 Task: Look for properties under $200/Sq. ft.
Action: Mouse moved to (465, 193)
Screenshot: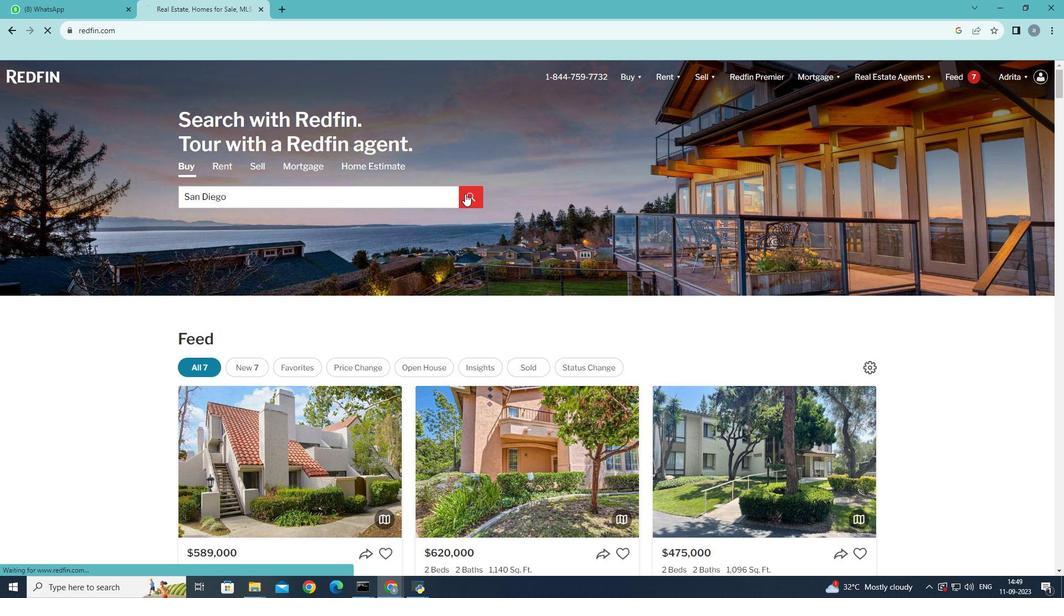 
Action: Mouse pressed left at (465, 193)
Screenshot: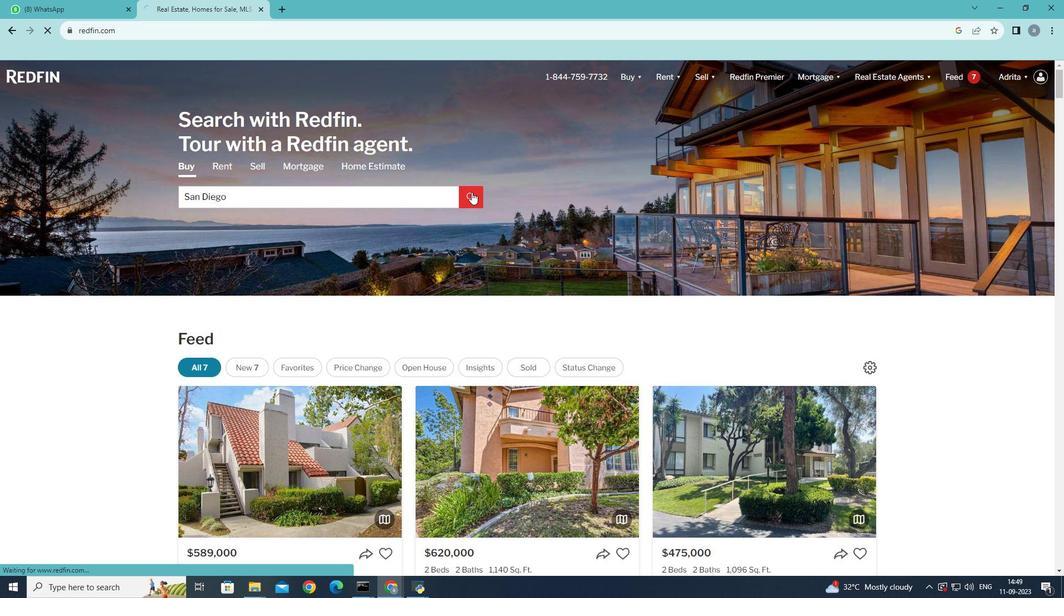 
Action: Mouse moved to (957, 152)
Screenshot: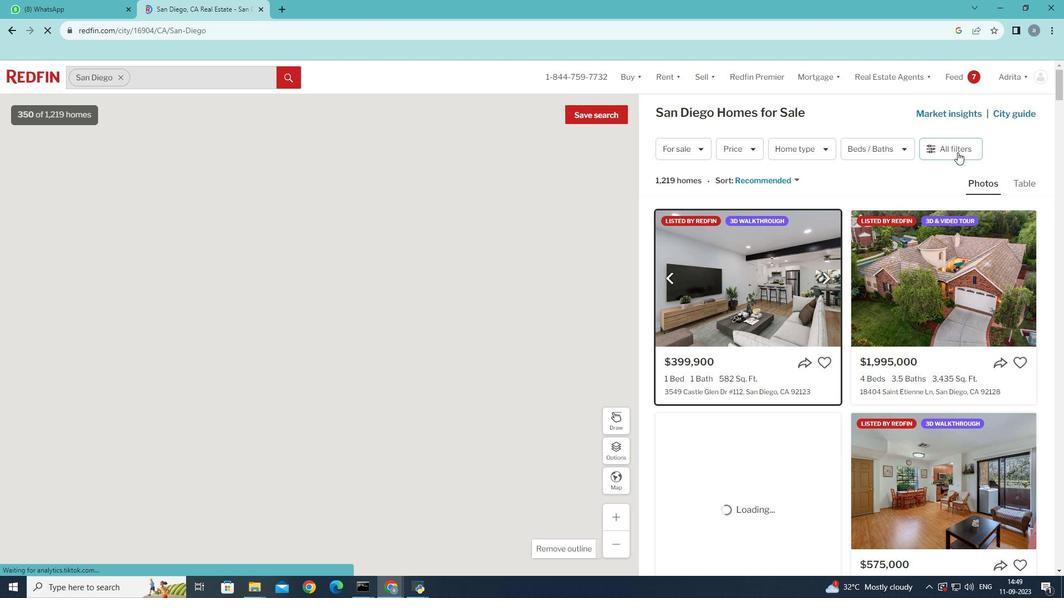 
Action: Mouse pressed left at (957, 152)
Screenshot: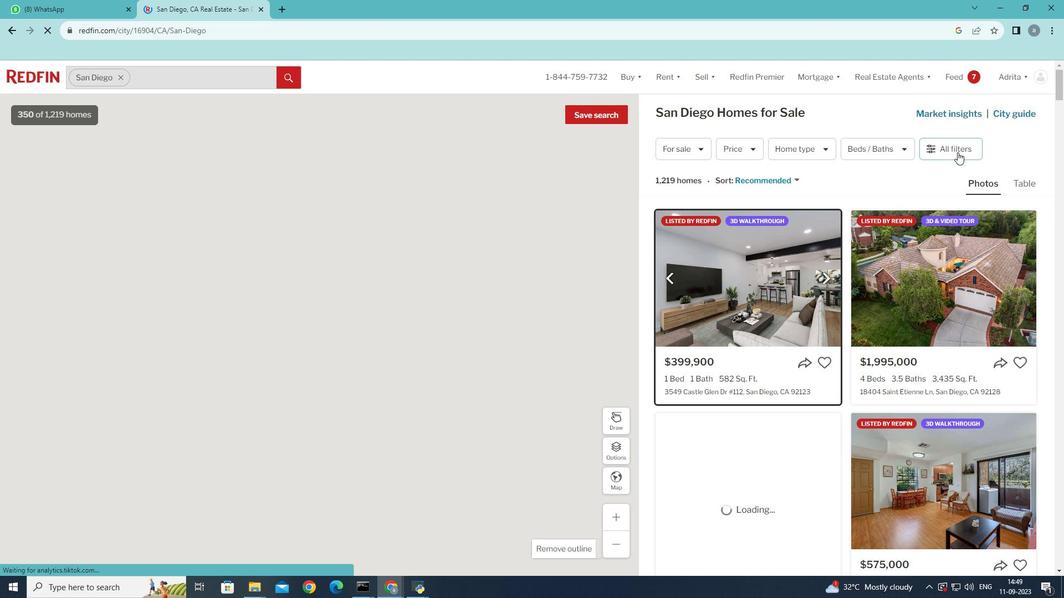 
Action: Mouse moved to (968, 152)
Screenshot: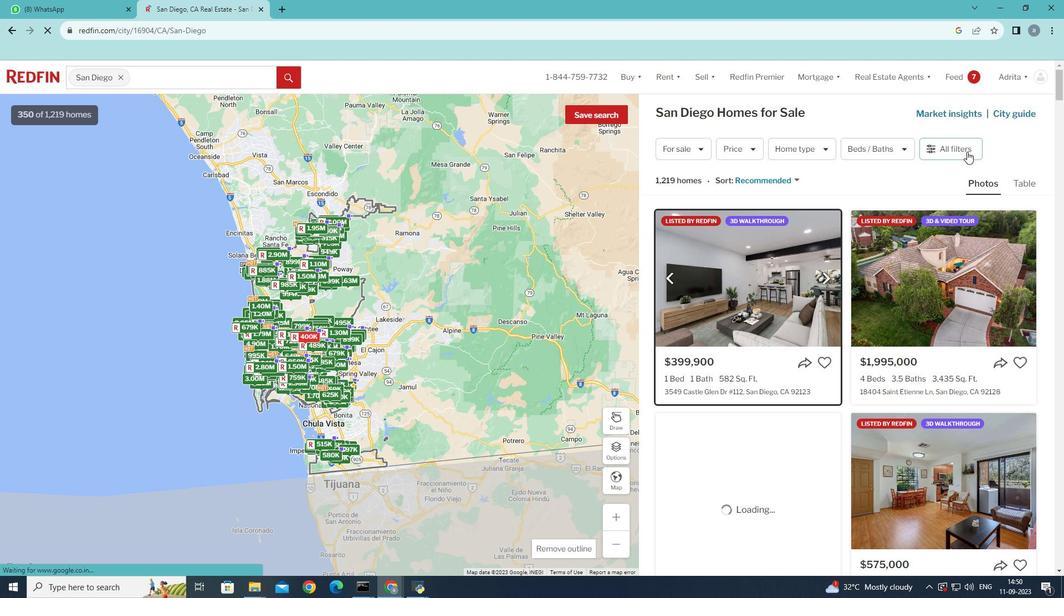 
Action: Mouse pressed left at (968, 152)
Screenshot: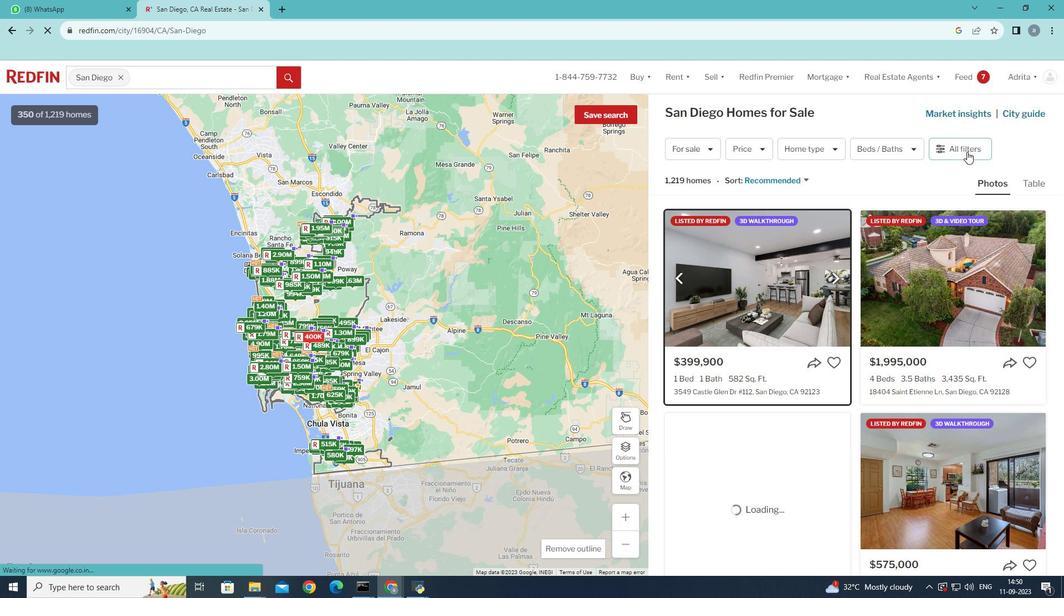 
Action: Mouse moved to (858, 452)
Screenshot: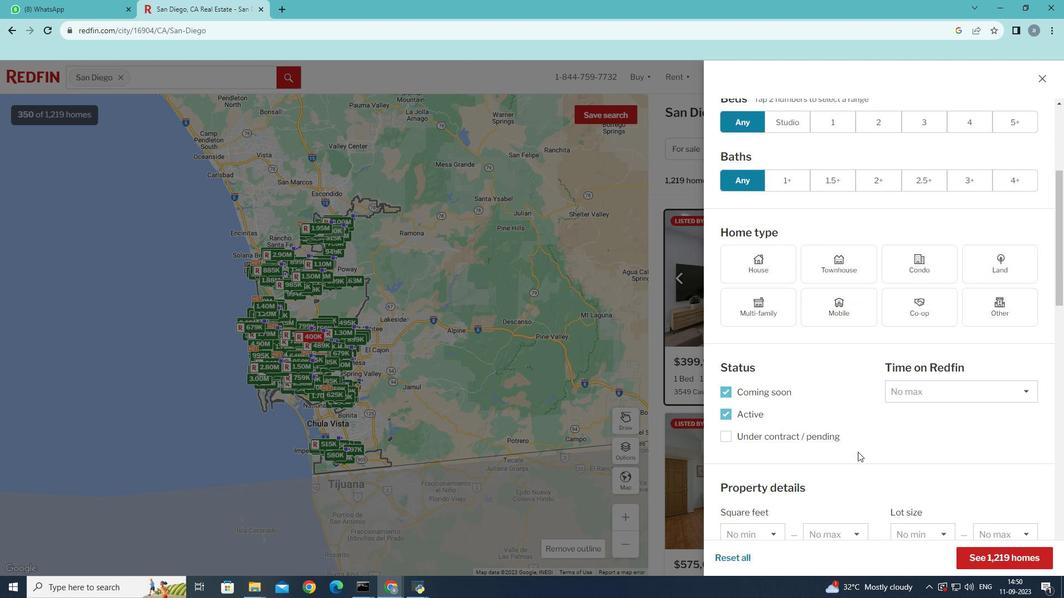 
Action: Mouse scrolled (858, 451) with delta (0, 0)
Screenshot: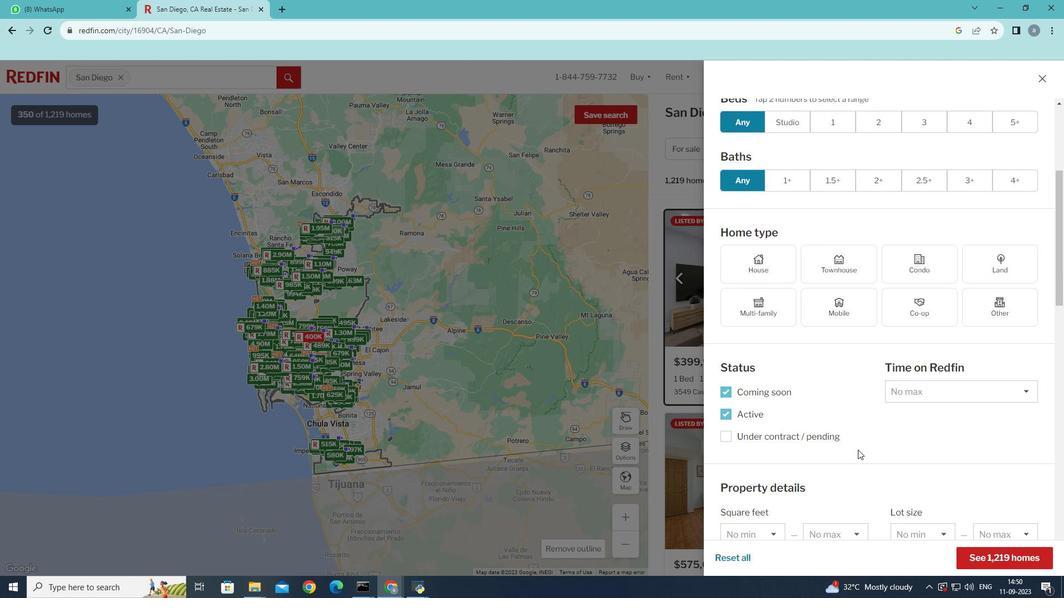 
Action: Mouse scrolled (858, 451) with delta (0, 0)
Screenshot: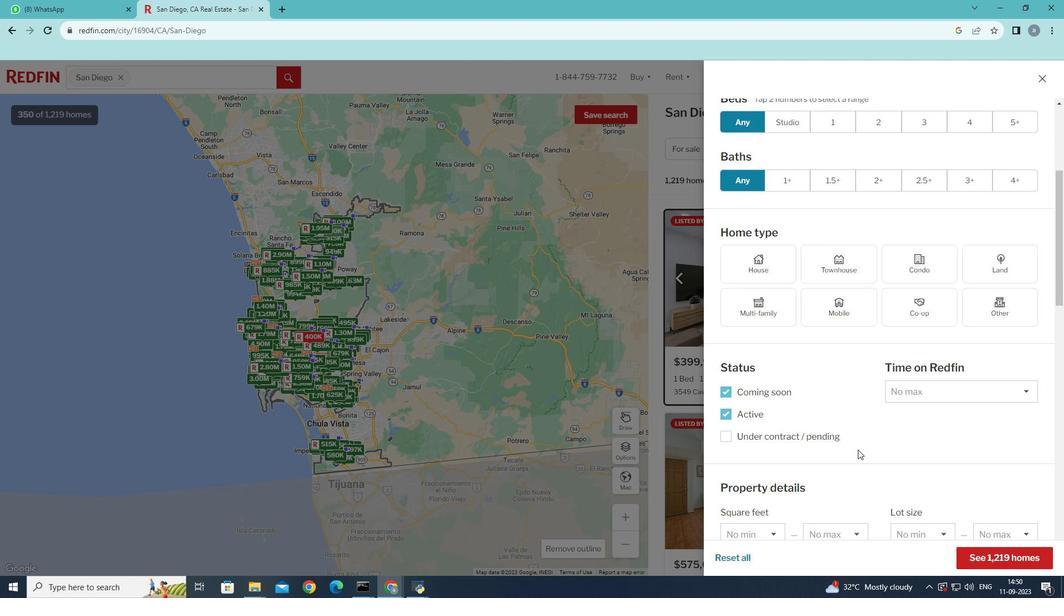 
Action: Mouse scrolled (858, 451) with delta (0, 0)
Screenshot: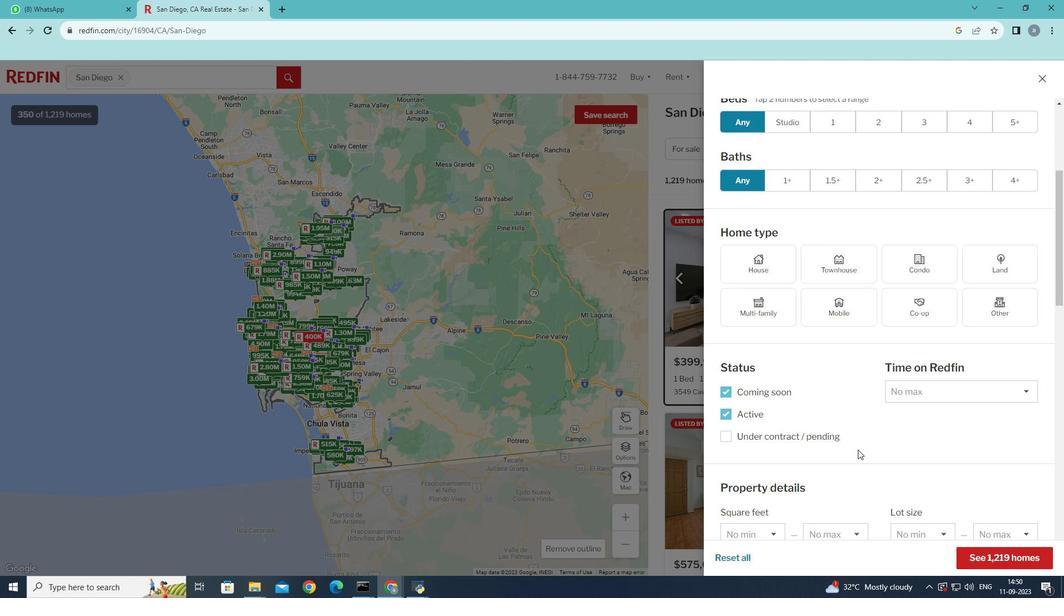 
Action: Mouse scrolled (858, 451) with delta (0, 0)
Screenshot: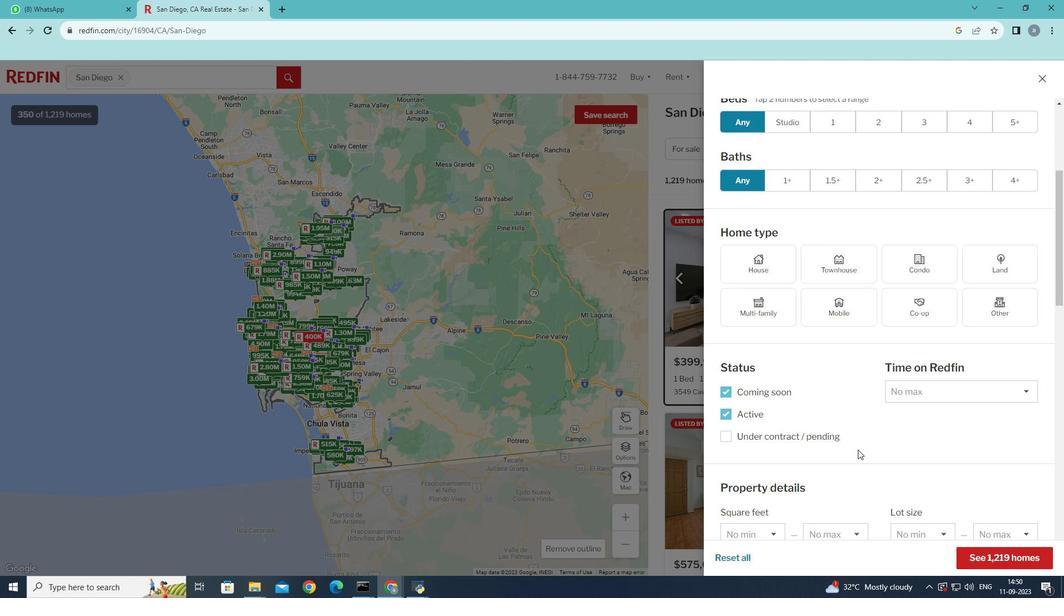 
Action: Mouse moved to (858, 450)
Screenshot: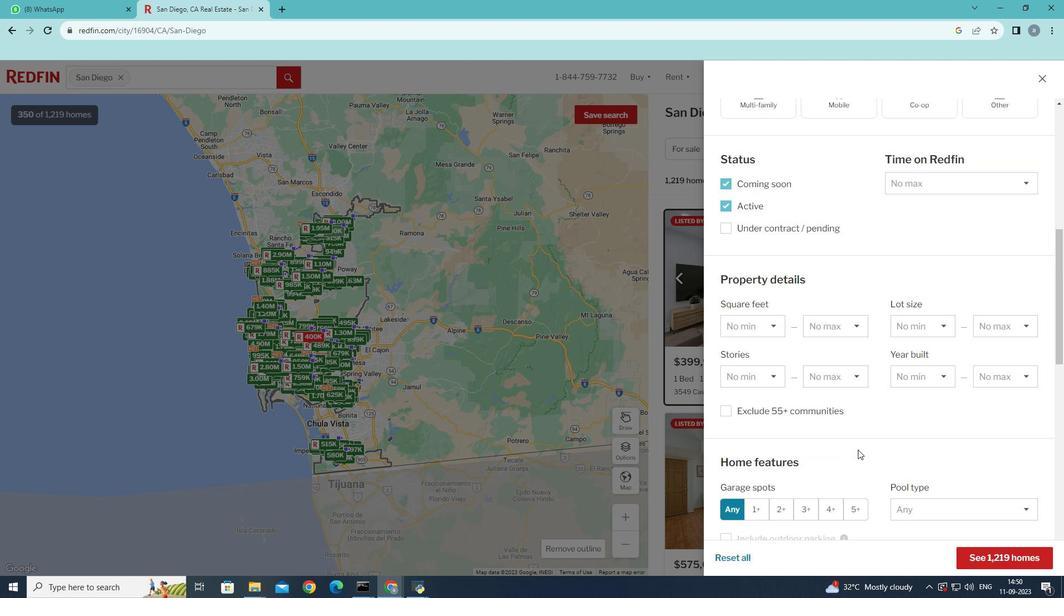 
Action: Mouse scrolled (858, 449) with delta (0, 0)
Screenshot: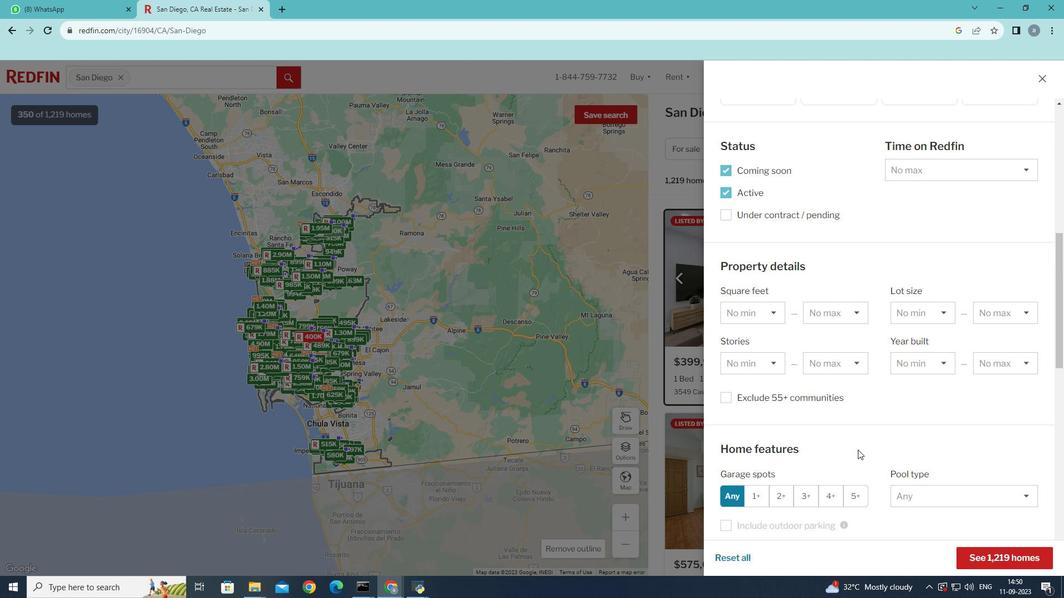 
Action: Mouse scrolled (858, 449) with delta (0, 0)
Screenshot: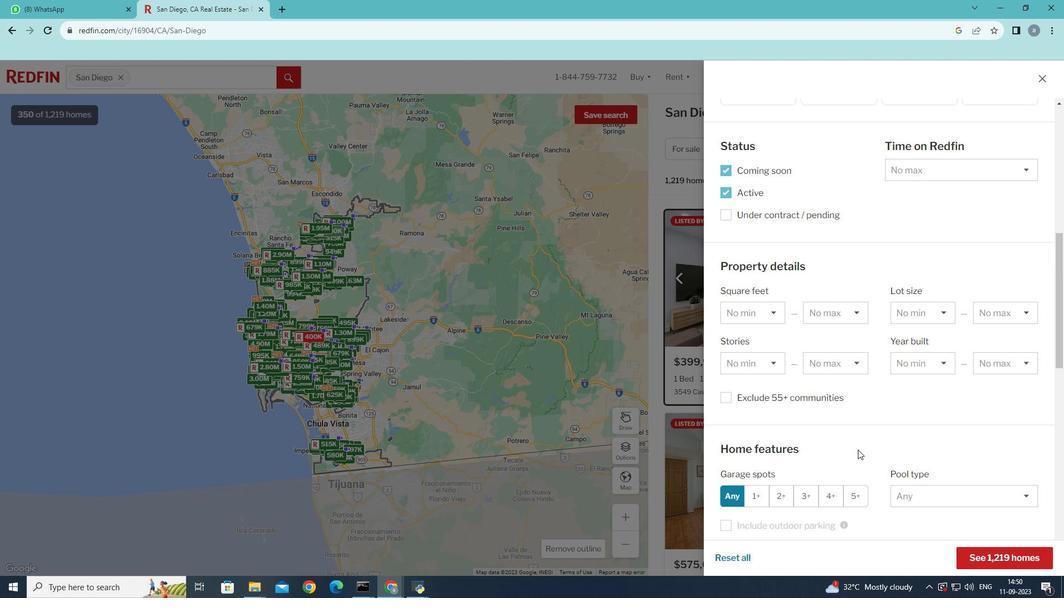 
Action: Mouse scrolled (858, 449) with delta (0, 0)
Screenshot: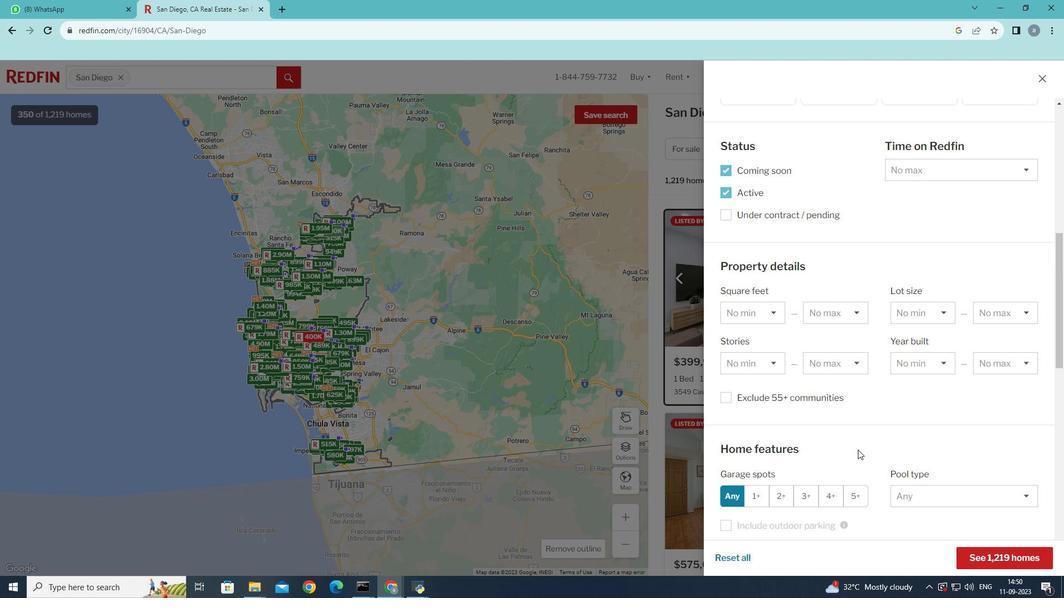 
Action: Mouse scrolled (858, 449) with delta (0, 0)
Screenshot: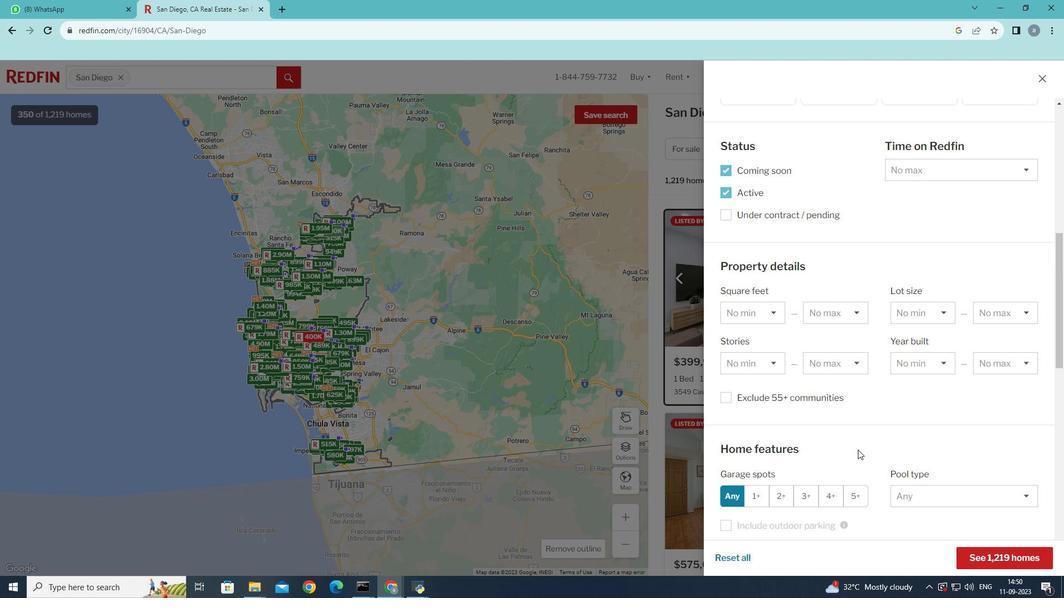 
Action: Mouse moved to (858, 450)
Screenshot: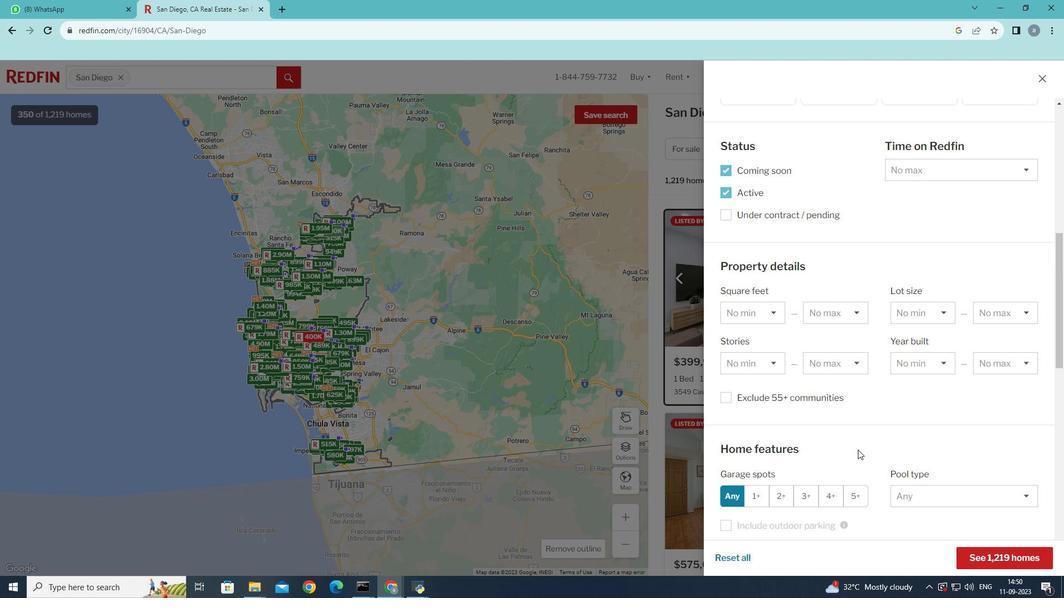 
Action: Mouse scrolled (858, 449) with delta (0, 0)
Screenshot: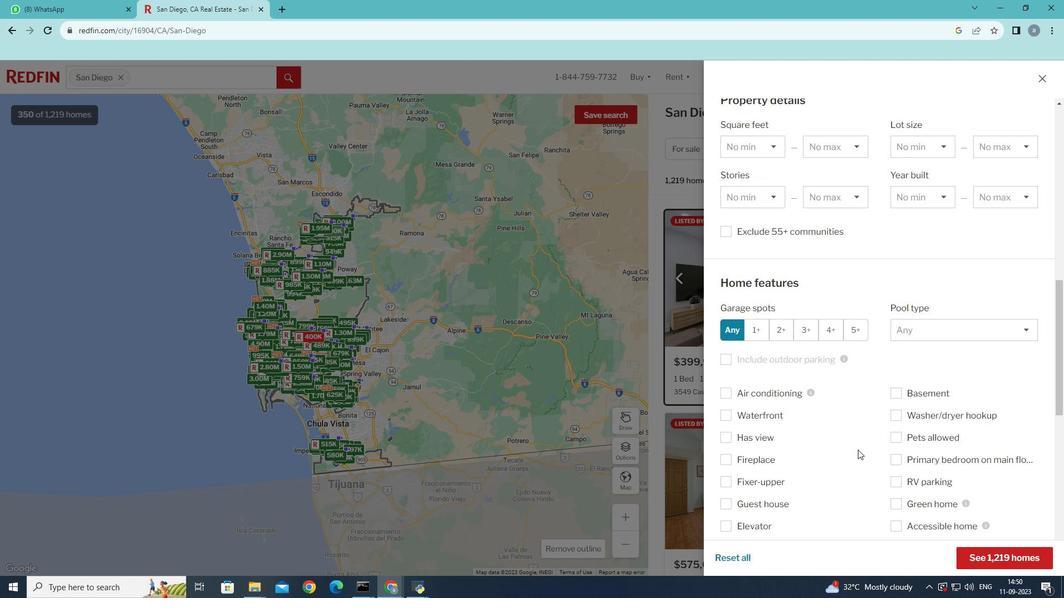 
Action: Mouse scrolled (858, 449) with delta (0, 0)
Screenshot: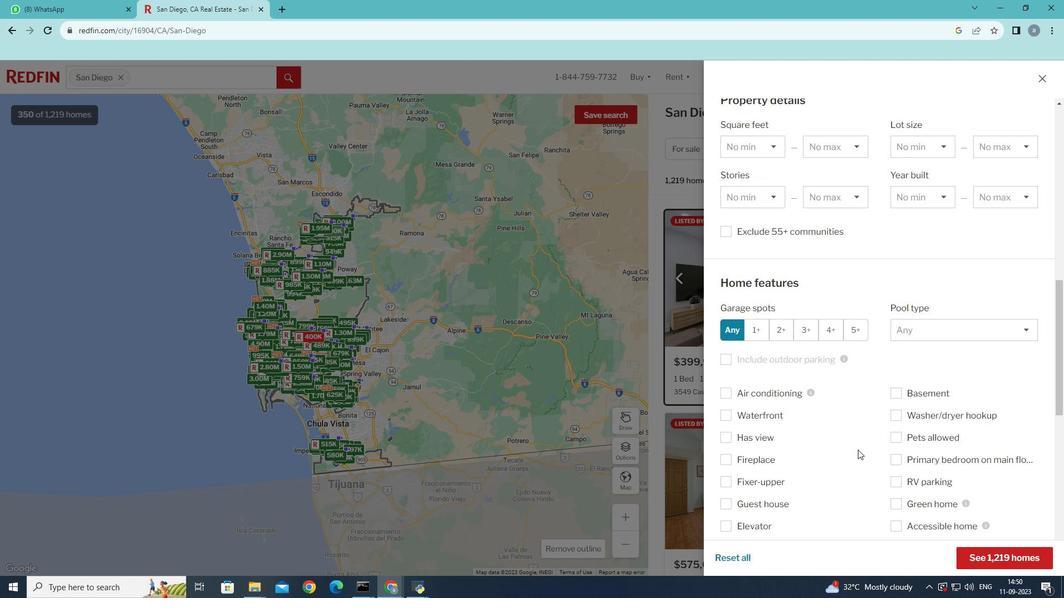 
Action: Mouse scrolled (858, 449) with delta (0, 0)
Screenshot: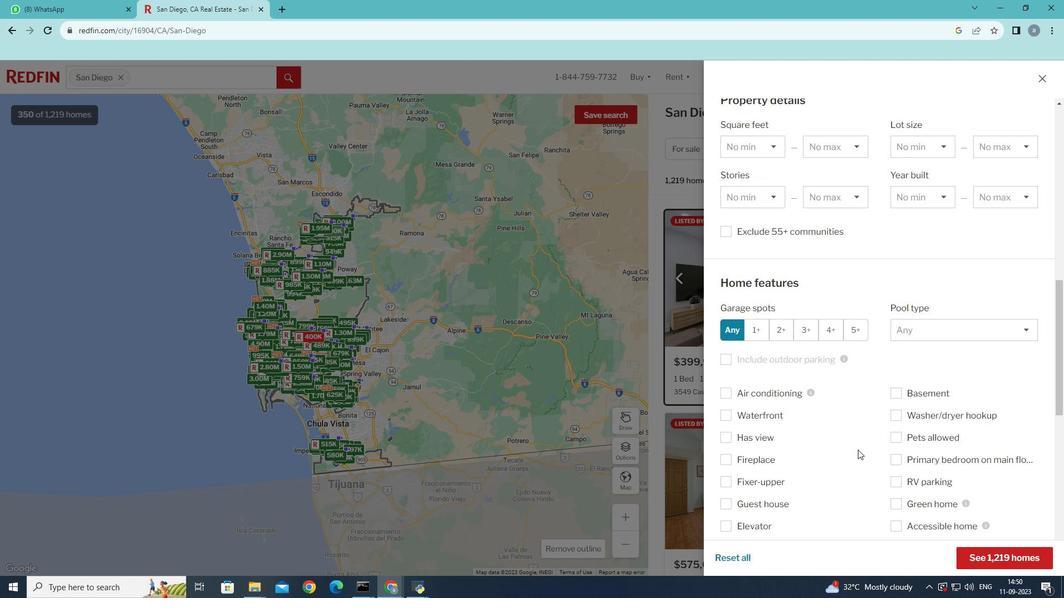 
Action: Mouse scrolled (858, 449) with delta (0, 0)
Screenshot: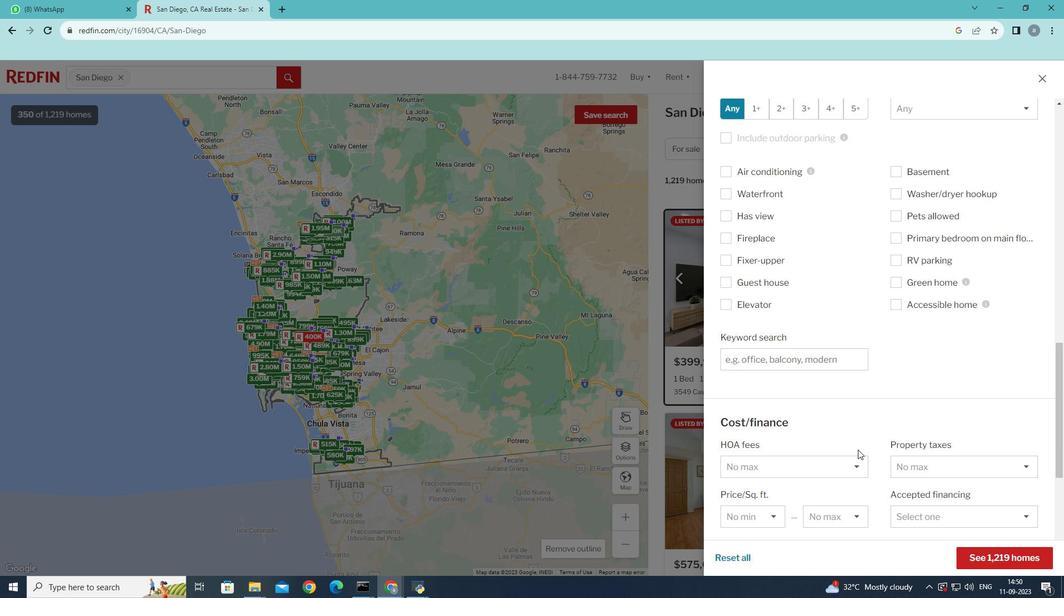 
Action: Mouse scrolled (858, 449) with delta (0, 0)
Screenshot: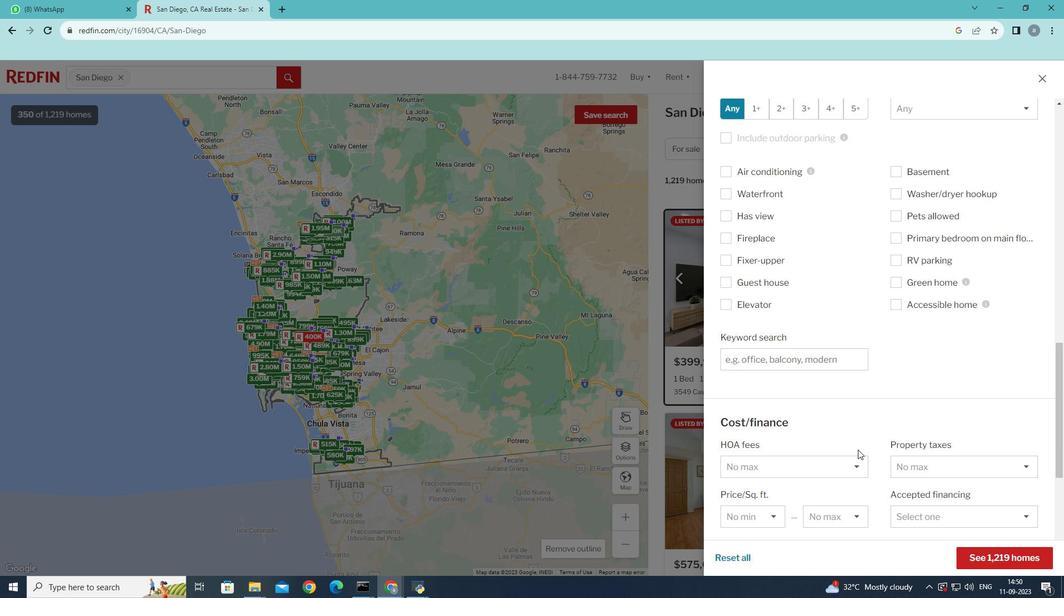 
Action: Mouse scrolled (858, 449) with delta (0, 0)
Screenshot: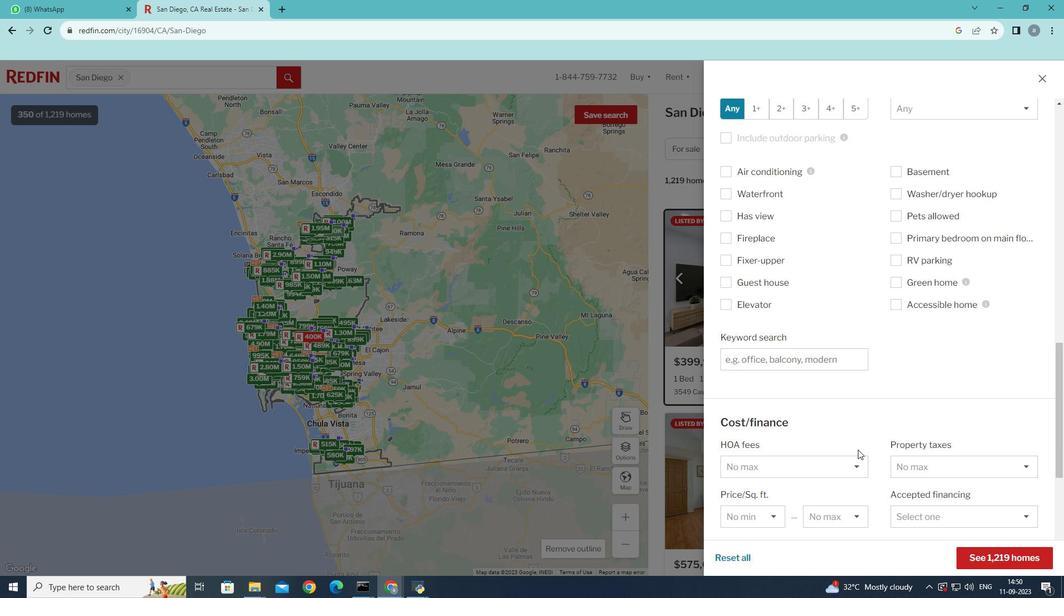 
Action: Mouse scrolled (858, 449) with delta (0, 0)
Screenshot: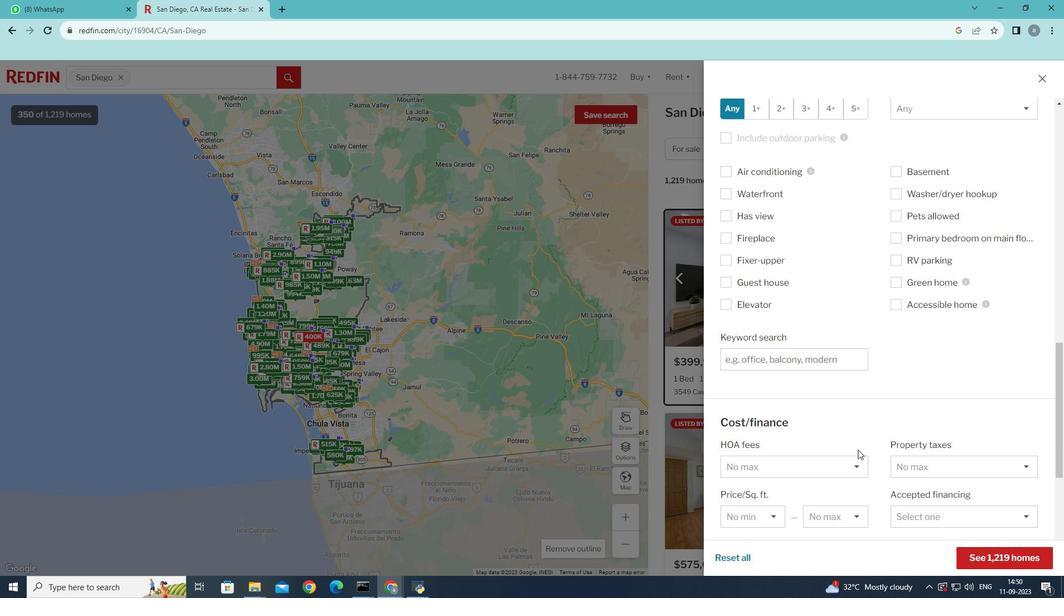 
Action: Mouse scrolled (858, 449) with delta (0, 0)
Screenshot: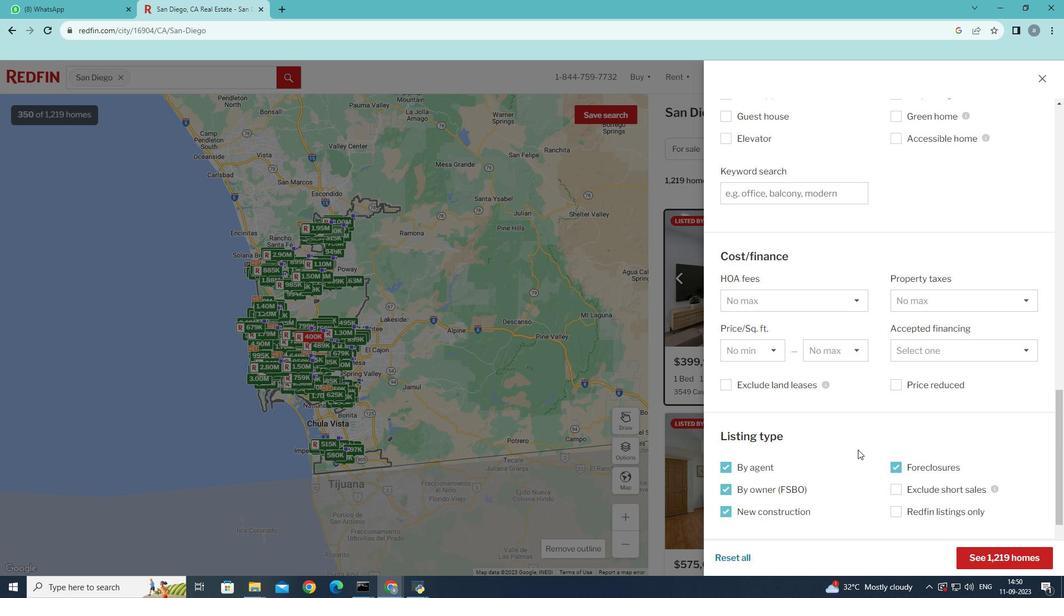 
Action: Mouse scrolled (858, 449) with delta (0, 0)
Screenshot: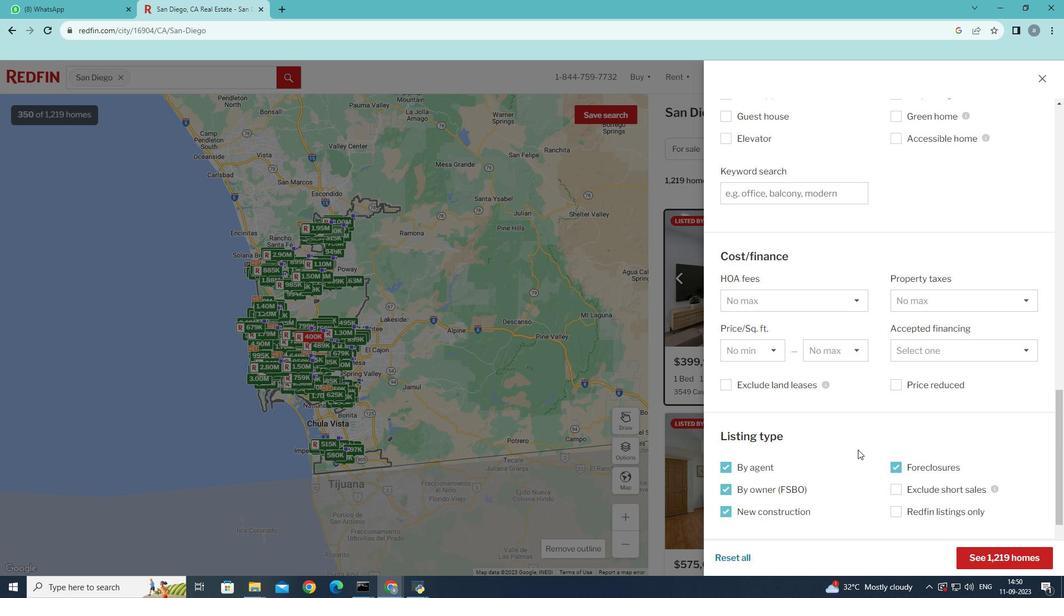 
Action: Mouse scrolled (858, 449) with delta (0, 0)
Screenshot: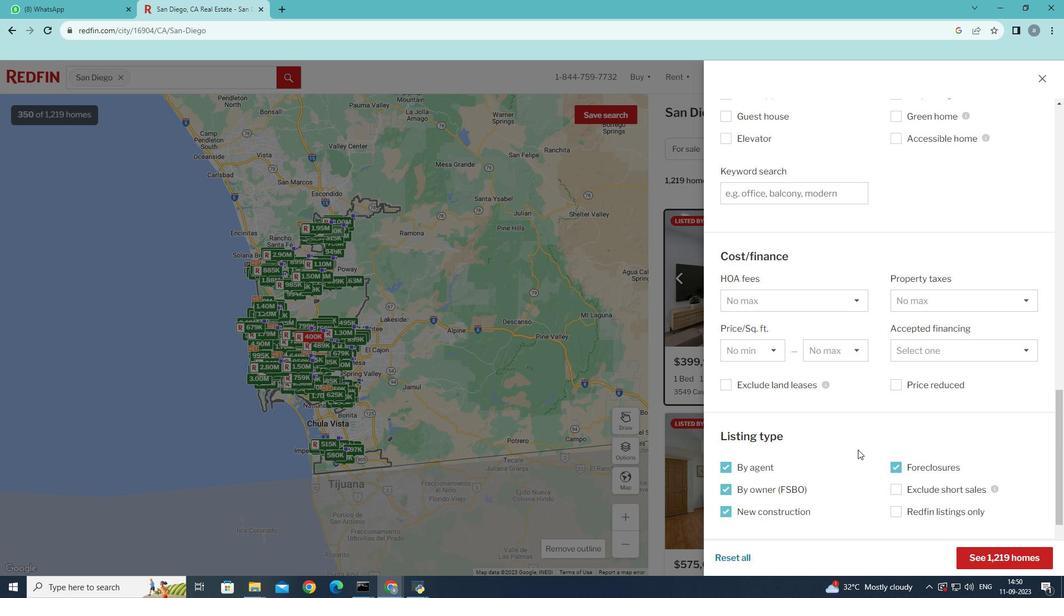 
Action: Mouse moved to (856, 352)
Screenshot: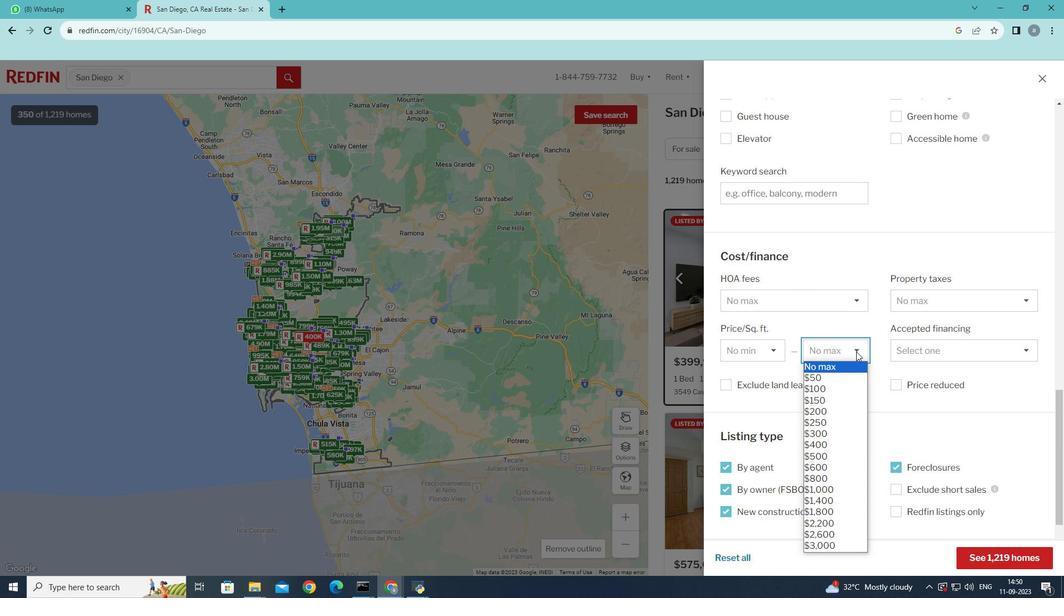 
Action: Mouse pressed left at (856, 352)
Screenshot: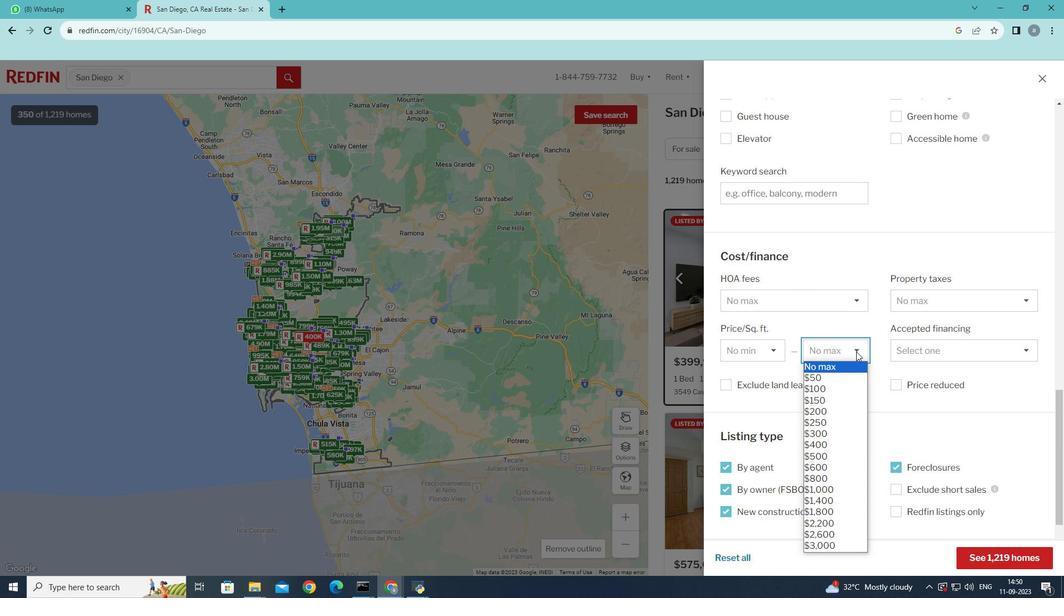 
Action: Mouse moved to (830, 412)
Screenshot: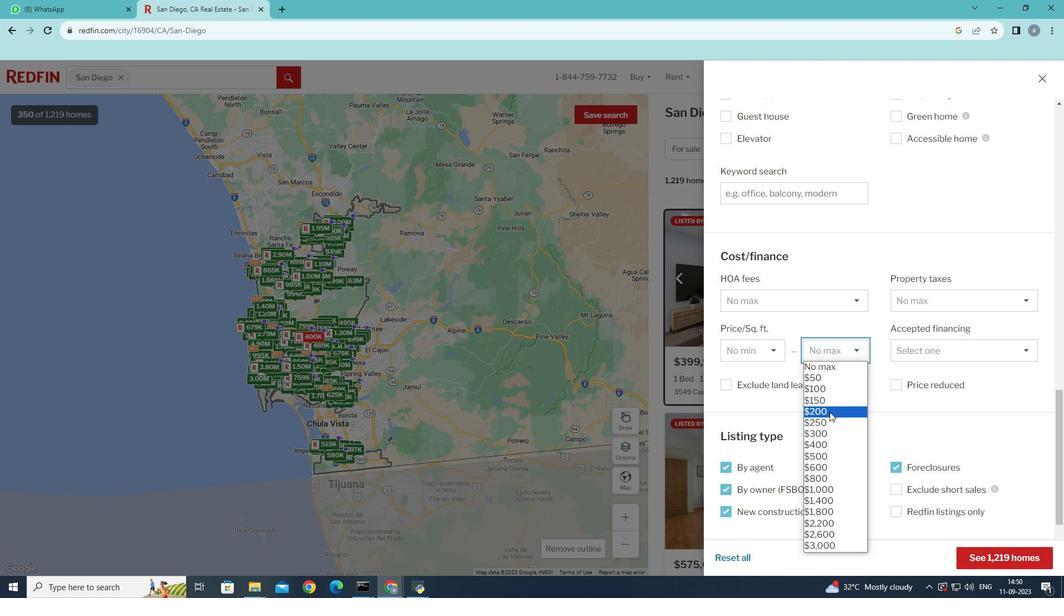 
Action: Mouse pressed left at (830, 412)
Screenshot: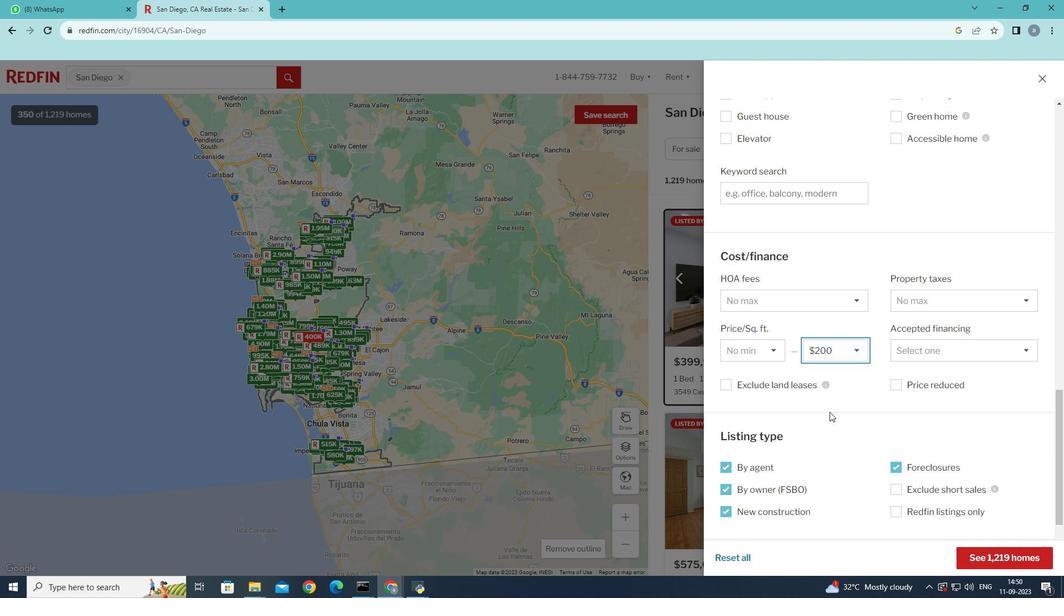 
Action: Mouse moved to (1003, 558)
Screenshot: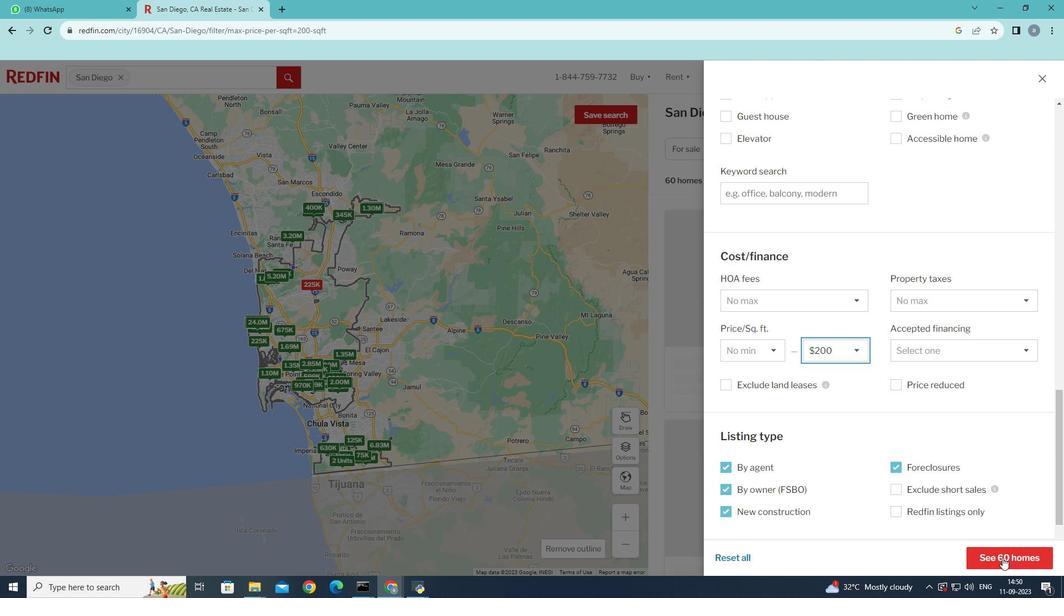 
Action: Mouse pressed left at (1003, 558)
Screenshot: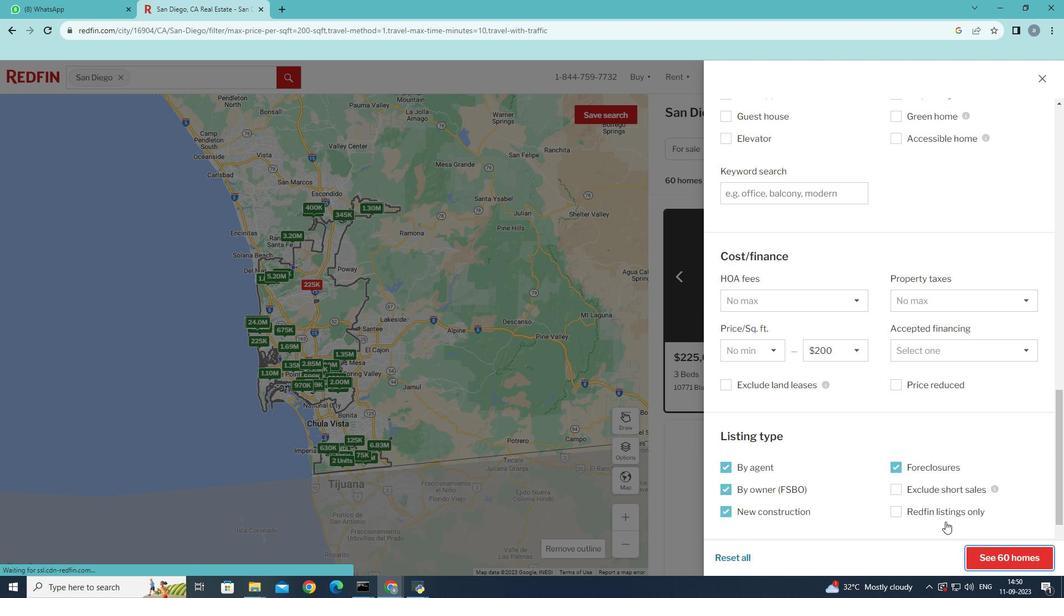 
Action: Mouse moved to (933, 501)
Screenshot: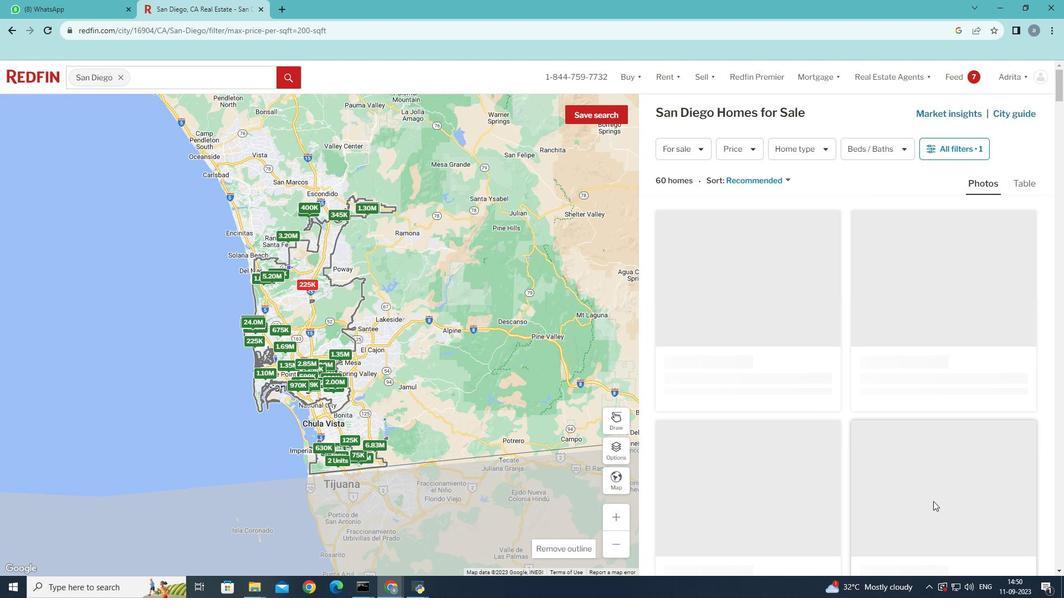 
